 Task: open an excel sheet and write heading  Financial WizardAdd Categories in a column and its values below  'Income, Income, Income, Expenses, Expenses, Expenses, Expenses, Expenses, Savings, Savings, Investments, Investments, Debt, Debt & Debt. 'Add Descriptions in next column and its values below  Salary, Freelance Work, Rental Income, Housing, Transportation, Groceries, Utilities, Entertainment, Emergency Fund, Retirement, Stocks, Mutual Funds, Credit Card 1, Credit Card 2 & Student Loan. Add Amount in next column and its values below  $5,000, $1,200, $500, $1,200, $300, $400, $200, $150, $500, $1,000, $500, $300, $200, $100 & $300. Save page Excel Workbook Log Sheet Spreadsheet
Action: Mouse moved to (34, 105)
Screenshot: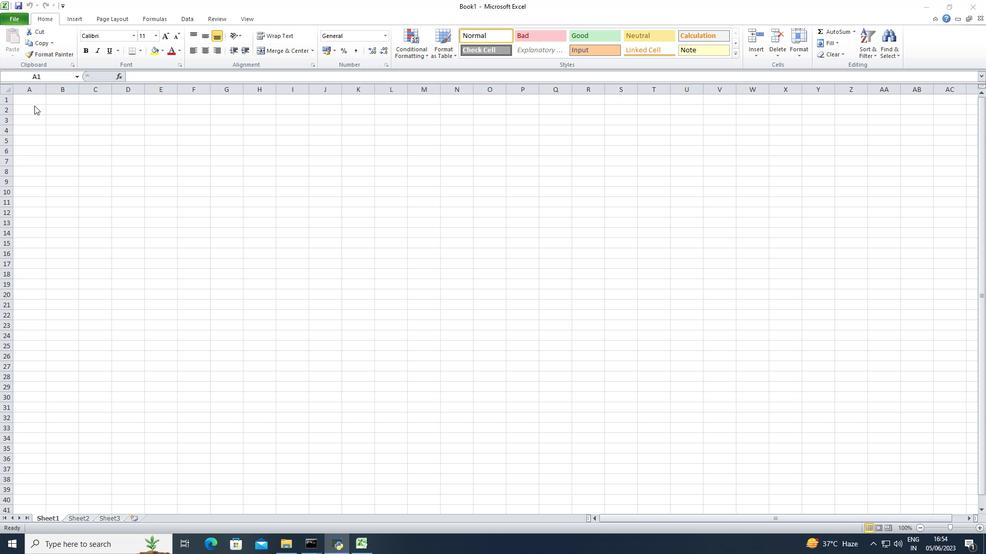 
Action: Mouse pressed left at (34, 105)
Screenshot: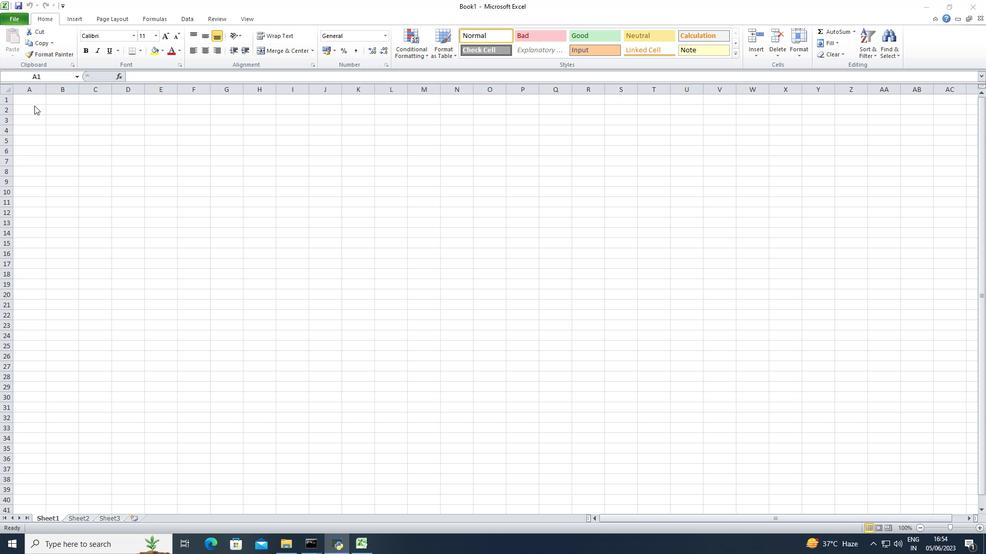 
Action: Key pressed <Key.shift>Financial<Key.space><Key.shift>Wizard
Screenshot: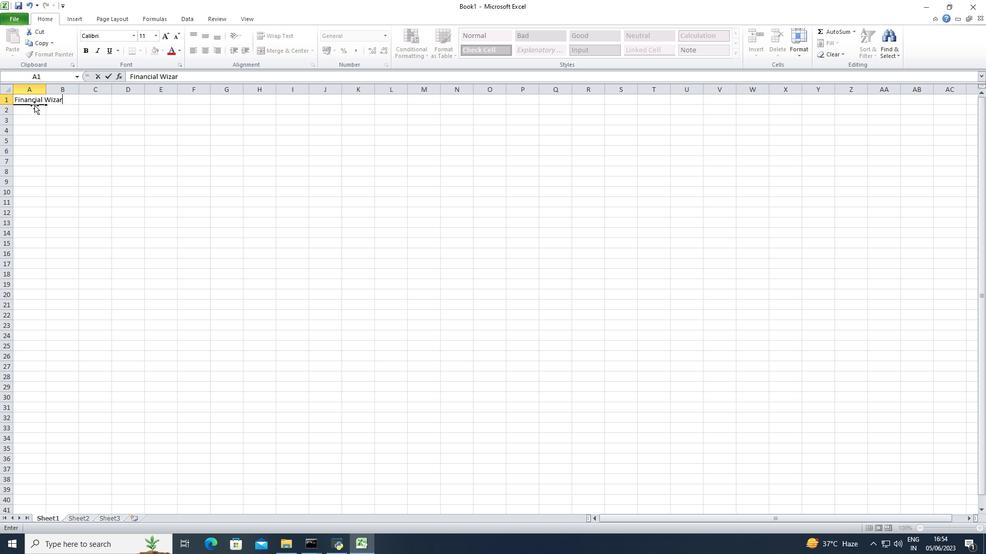 
Action: Mouse moved to (33, 120)
Screenshot: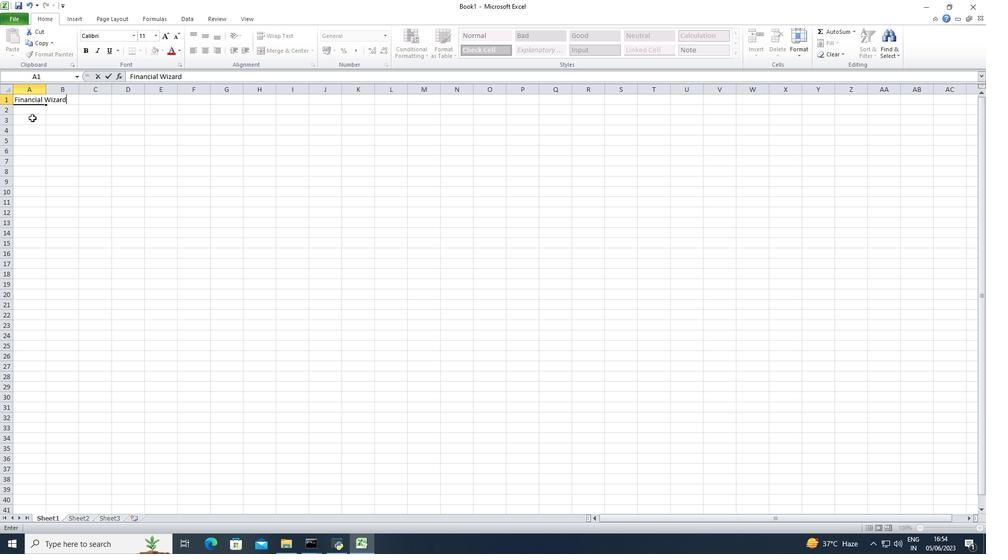
Action: Mouse pressed left at (33, 120)
Screenshot: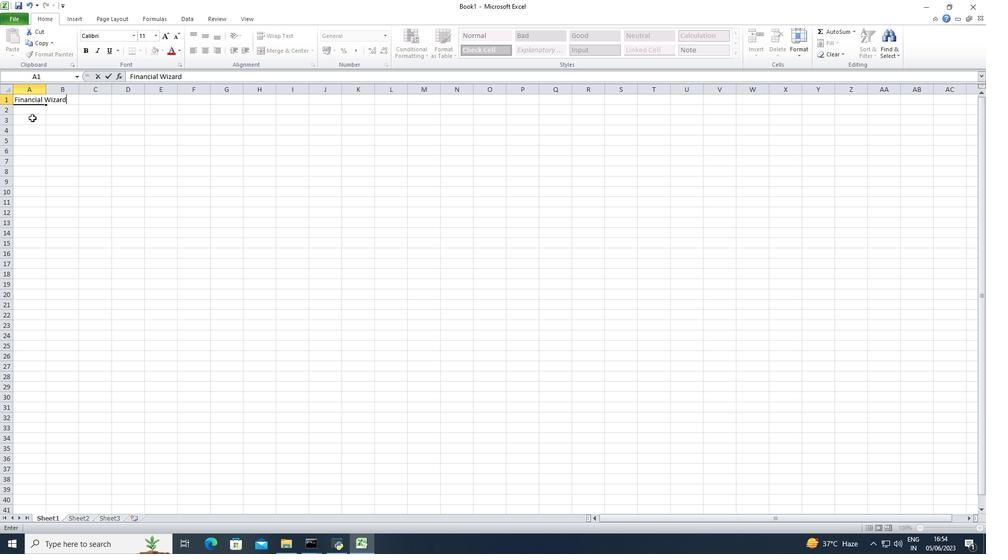 
Action: Key pressed <Key.shift>Categories<Key.down><Key.shift>Income<Key.enter><Key.shift>Income<Key.enter><Key.shift>Income<Key.enter><Key.shift>Expenses<Key.enter><Key.shift>Expenses<Key.enter><Key.shift>Expenses<Key.enter><Key.shift>Expenses<Key.enter><Key.shift>Expenses<Key.enter><Key.shift>Savings<Key.enter><Key.shift>Savings<Key.enter><Key.shift>Investments<Key.enter><Key.shift>Investments<Key.enter><Key.shift>Debt<Key.enter><Key.shift>Debt<Key.enter><Key.shift>Debt<Key.enter><Key.right><Key.right><Key.up><Key.up><Key.up><Key.up><Key.up><Key.up><Key.up><Key.up><Key.up><Key.up><Key.up><Key.up><Key.up><Key.up><Key.up><Key.up><Key.shift>Desv<Key.backspace>criptions<Key.down><Key.shift><Key.shift><Key.shift><Key.shift><Key.shift><Key.shift><Key.shift><Key.shift><Key.shift>Salary<Key.down><Key.shift>Freelance<Key.space><Key.shift>Work<Key.down><Key.shift><Key.shift><Key.shift>Rental<Key.space><Key.shift>Income<Key.enter><Key.shift>Housing<Key.enter><Key.shift>Transporttion<Key.backspace><Key.backspace><Key.backspace><Key.backspace>ation<Key.enter><Key.shift>Groceries<Key.enter><Key.shift>Utilities<Key.enter><Key.shift>Entertainment<Key.enter><Key.shift>Emergency<Key.space><Key.shift>Fund<Key.enter><Key.shift>Retirement<Key.enter><Key.shift>Sr<Key.backspace>tocks<Key.enter><Key.shift>Mutual<Key.space><Key.shift><Key.shift>Fund<Key.enter><Key.shift>Credit<Key.space><Key.shift>Card<Key.space>1<Key.enter><Key.shift>Credi<Key.space><Key.backspace>t<Key.space><Key.shift>Card<Key.space>2<Key.enter><Key.shift>Student<Key.space><Key.shift>Loan<Key.enter><Key.right><Key.right><Key.up><Key.up><Key.up><Key.up><Key.up><Key.up><Key.up><Key.up><Key.up><Key.up><Key.up><Key.up><Key.up><Key.up><Key.up><Key.up><Key.shift>Amount<Key.enter>5000<Key.down>1200<Key.down>500<Key.down>1200<Key.down>300<Key.down>400<Key.down>200<Key.down>150<Key.down>500<Key.down>1000<Key.down>500<Key.down>300<Key.down>200<Key.down>100<Key.down>300<Key.down>
Screenshot: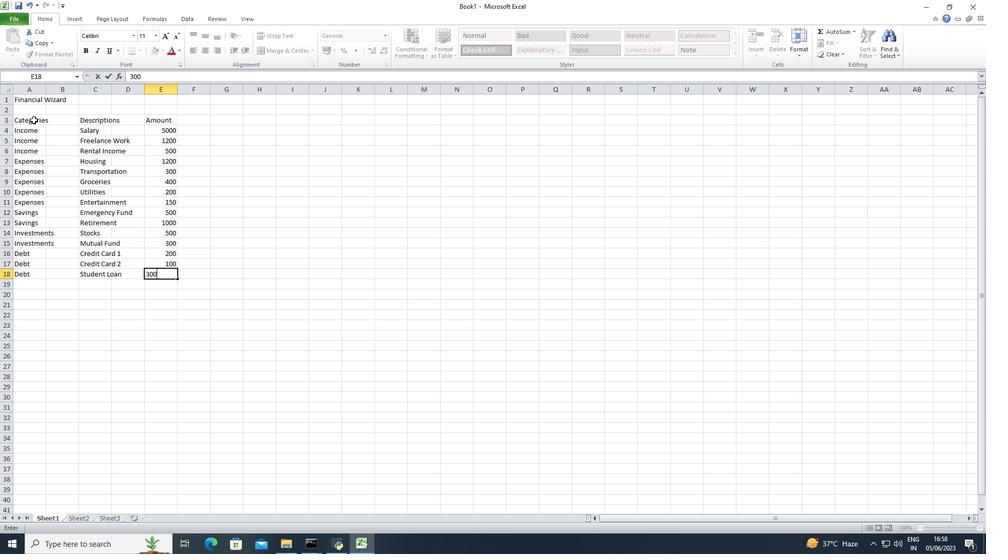 
Action: Mouse moved to (148, 129)
Screenshot: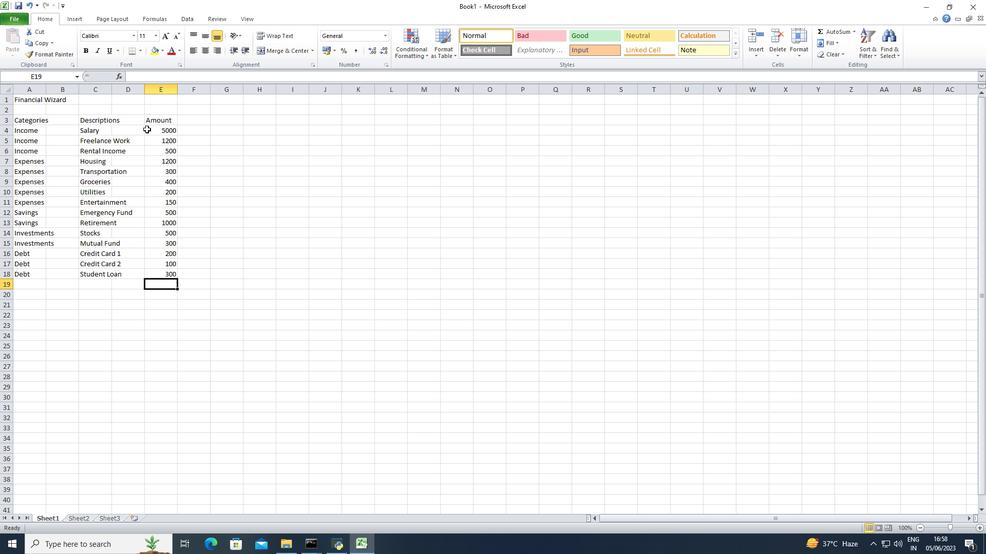 
Action: Mouse pressed left at (148, 129)
Screenshot: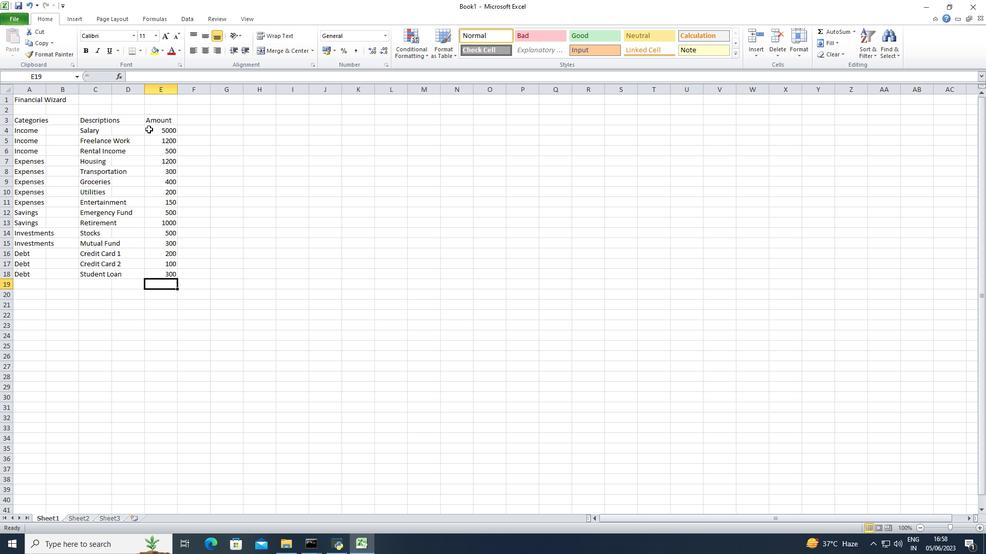 
Action: Mouse moved to (386, 35)
Screenshot: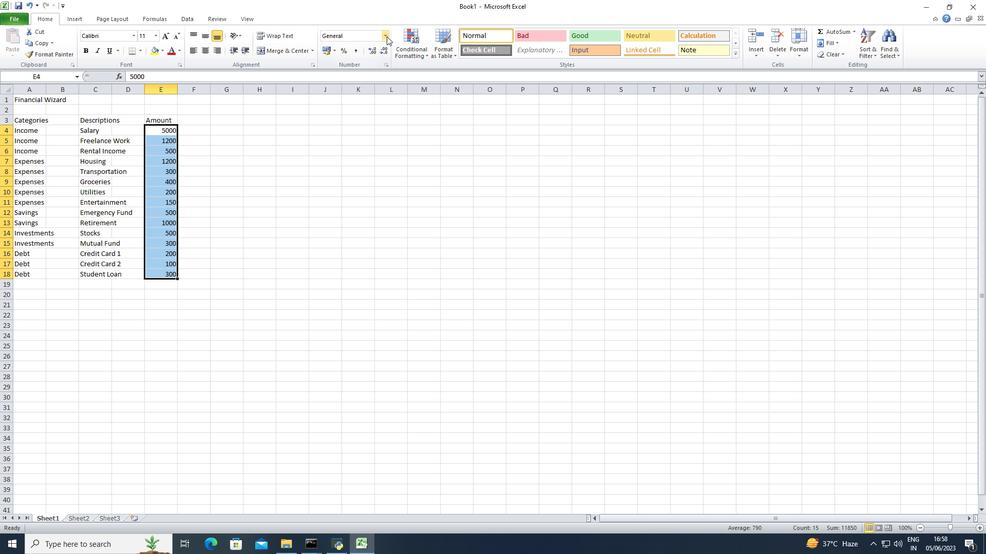 
Action: Mouse pressed left at (386, 35)
Screenshot: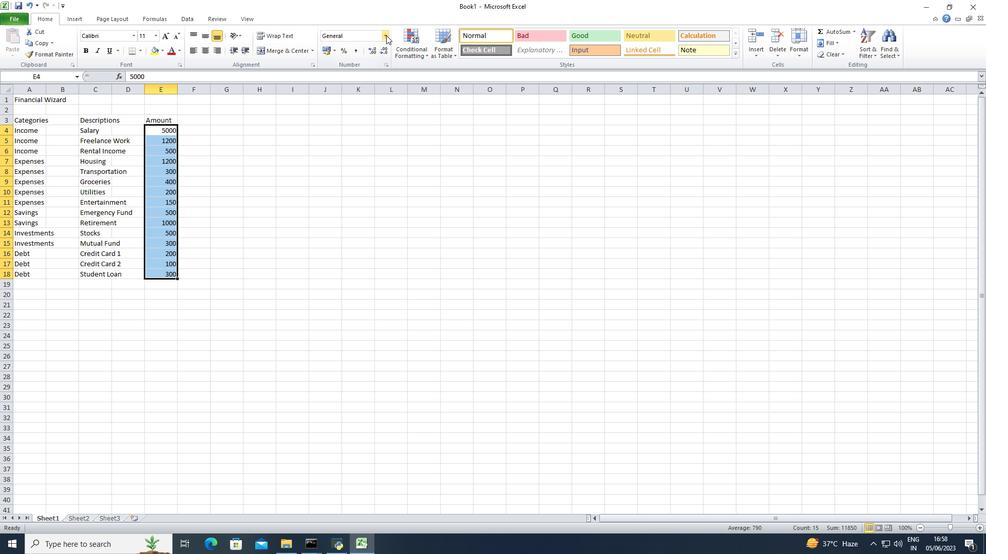 
Action: Mouse moved to (379, 298)
Screenshot: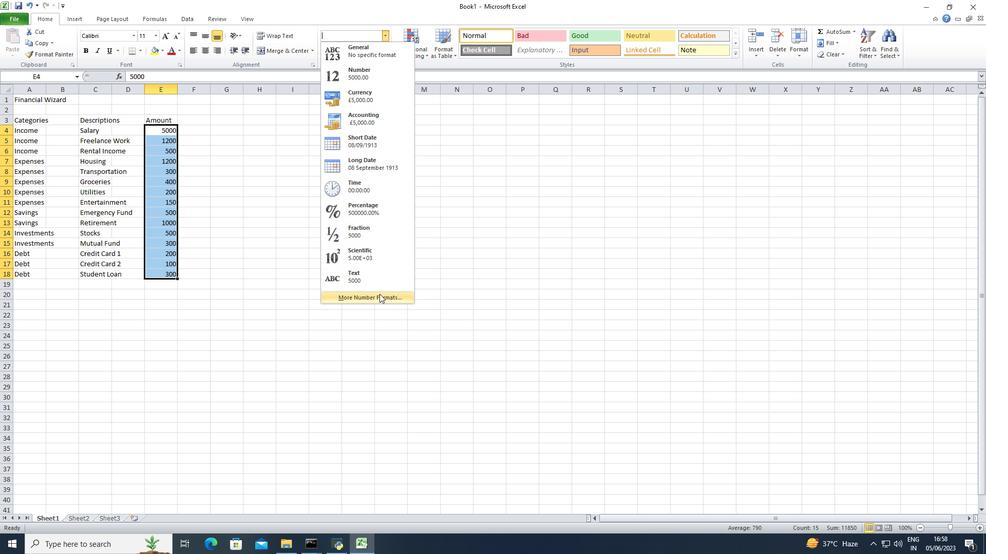 
Action: Mouse pressed left at (379, 298)
Screenshot: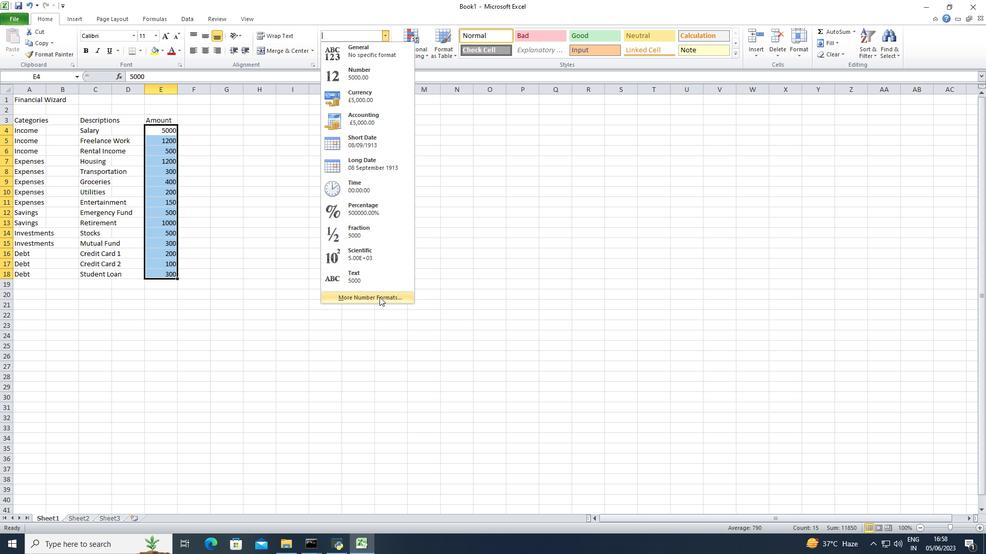 
Action: Mouse moved to (162, 192)
Screenshot: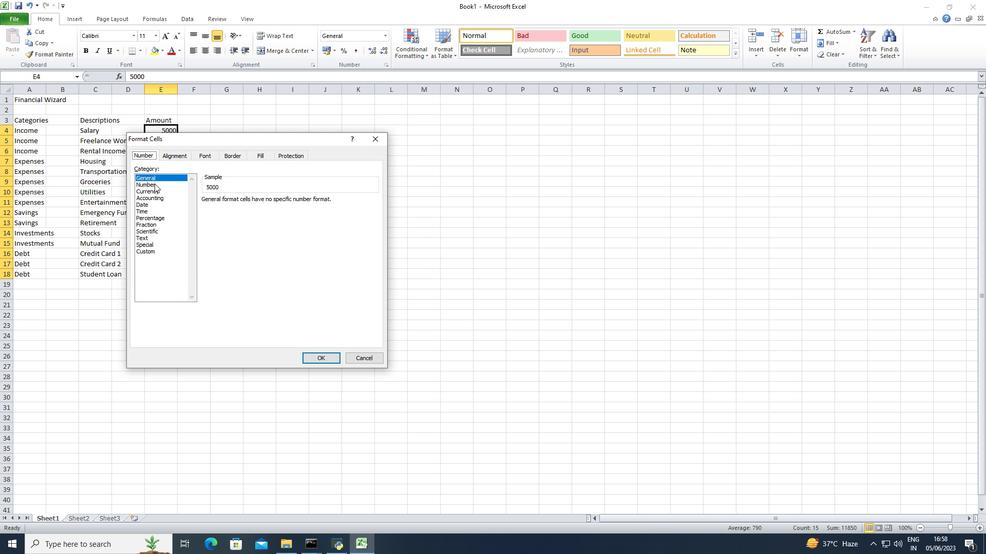 
Action: Mouse pressed left at (162, 192)
Screenshot: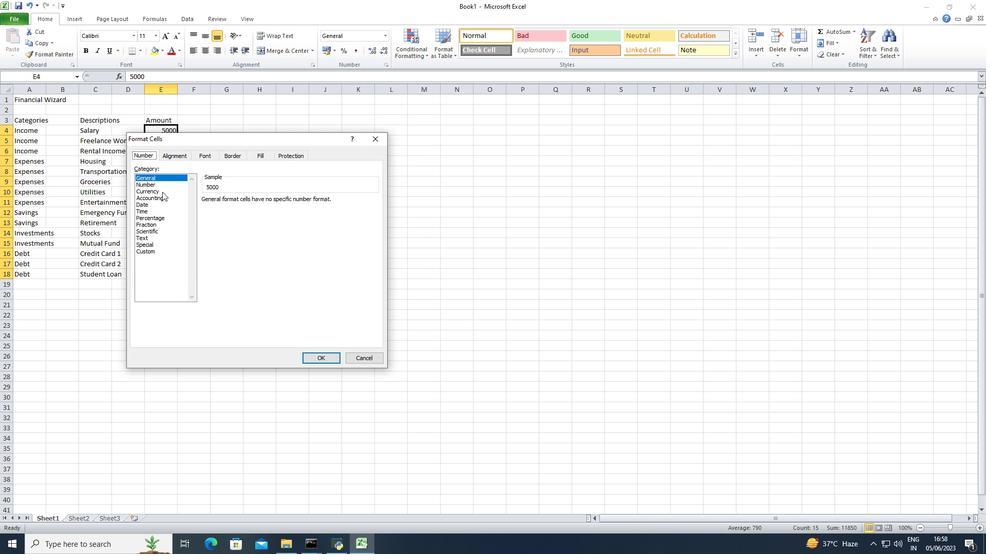 
Action: Mouse moved to (267, 201)
Screenshot: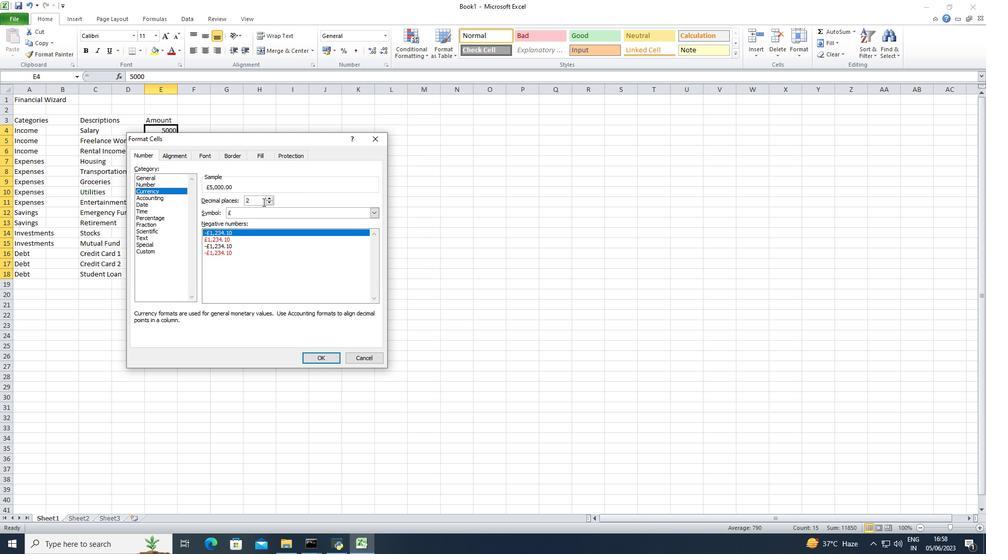 
Action: Mouse pressed left at (267, 201)
Screenshot: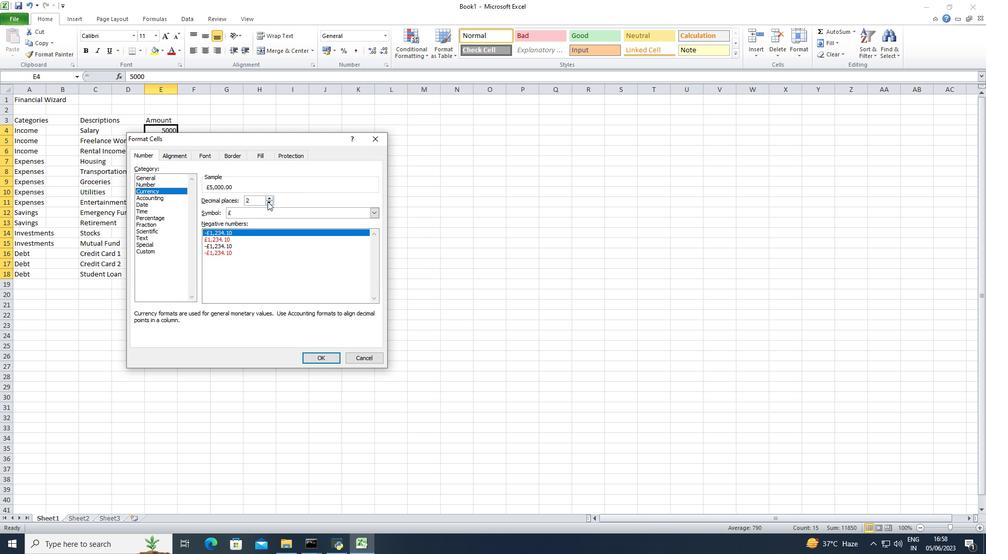 
Action: Mouse pressed left at (267, 201)
Screenshot: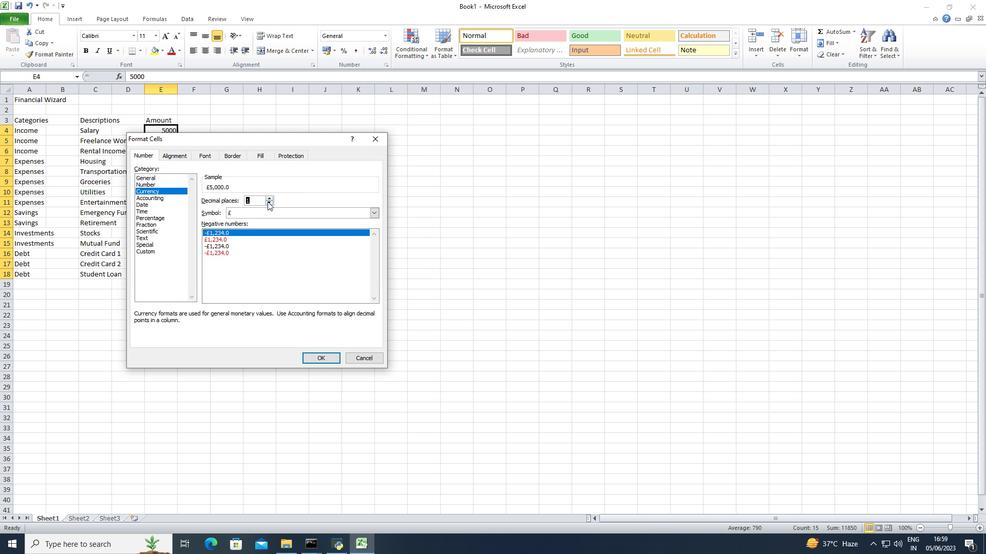 
Action: Mouse moved to (268, 212)
Screenshot: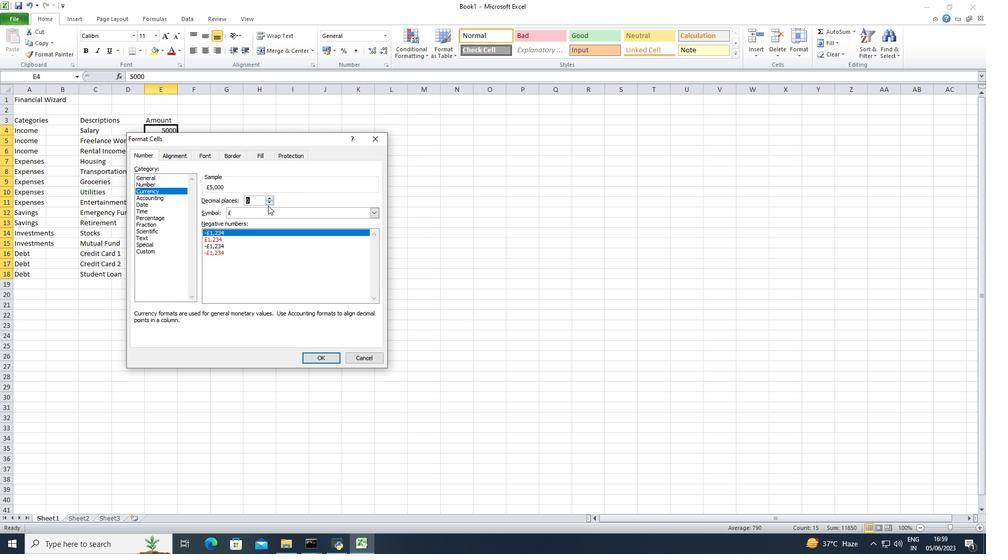 
Action: Mouse pressed left at (268, 212)
Screenshot: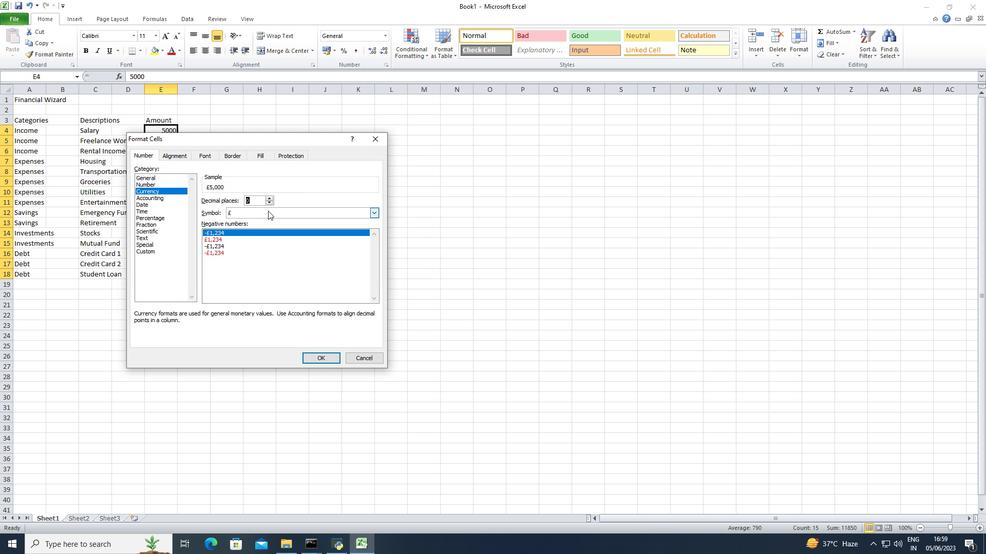 
Action: Mouse moved to (282, 244)
Screenshot: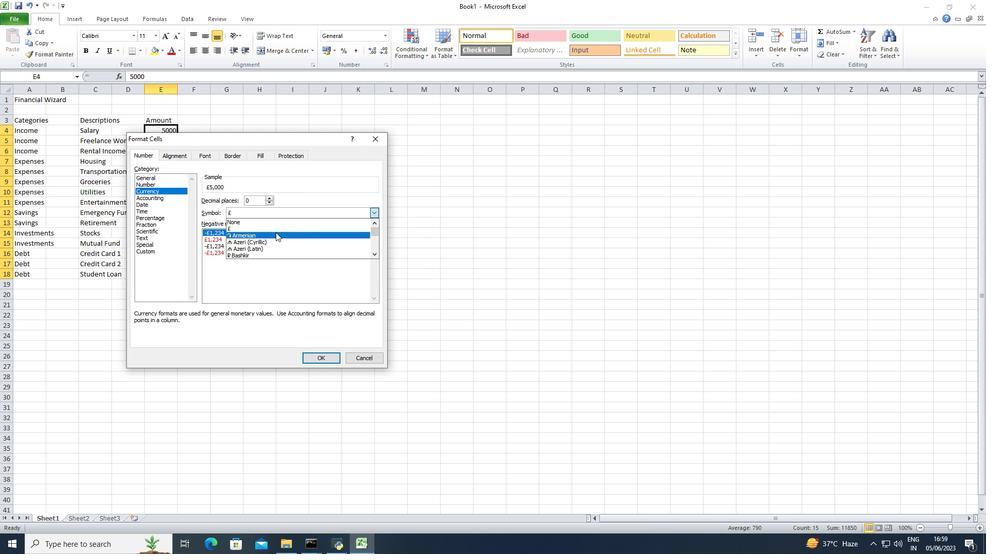 
Action: Mouse scrolled (282, 243) with delta (0, 0)
Screenshot: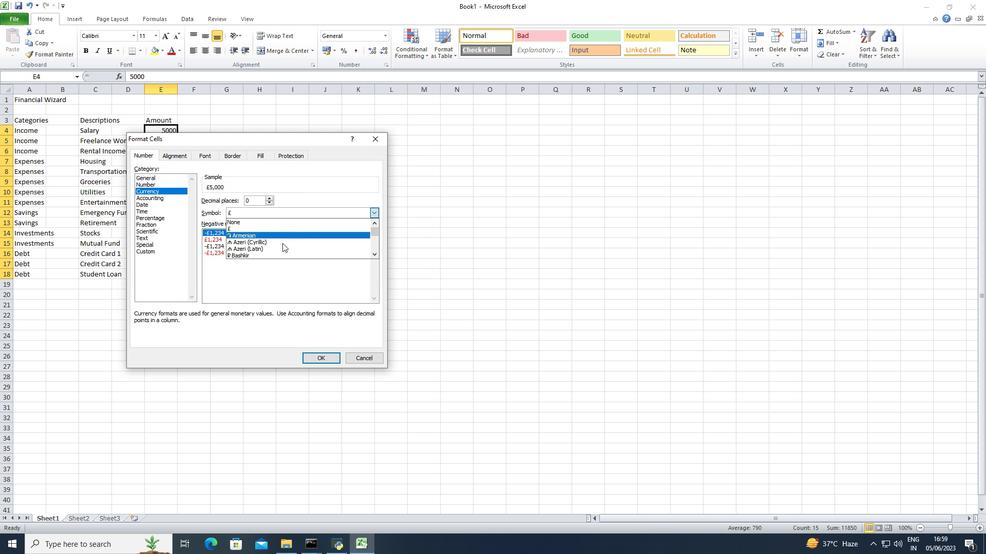 
Action: Mouse scrolled (282, 243) with delta (0, 0)
Screenshot: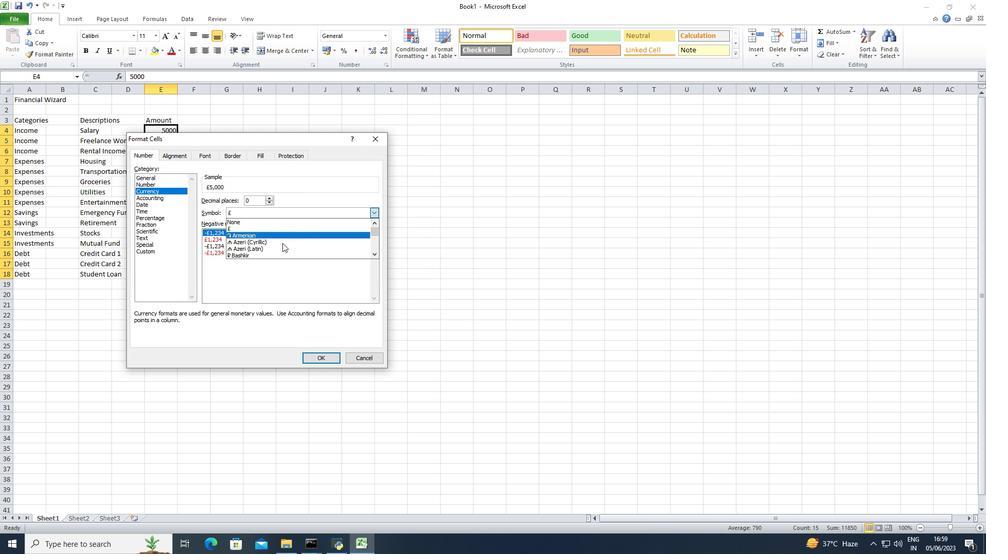 
Action: Mouse scrolled (282, 243) with delta (0, 0)
Screenshot: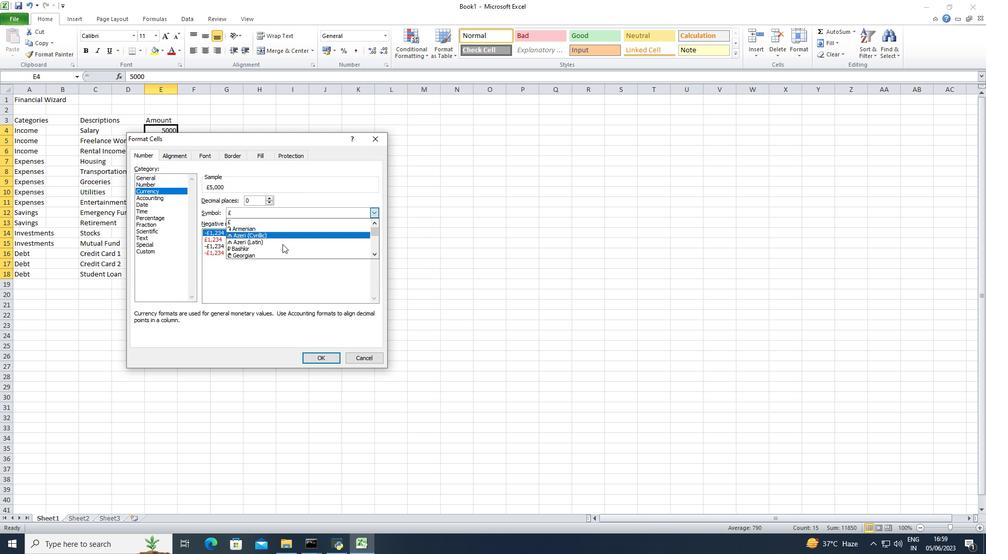 
Action: Mouse scrolled (282, 243) with delta (0, 0)
Screenshot: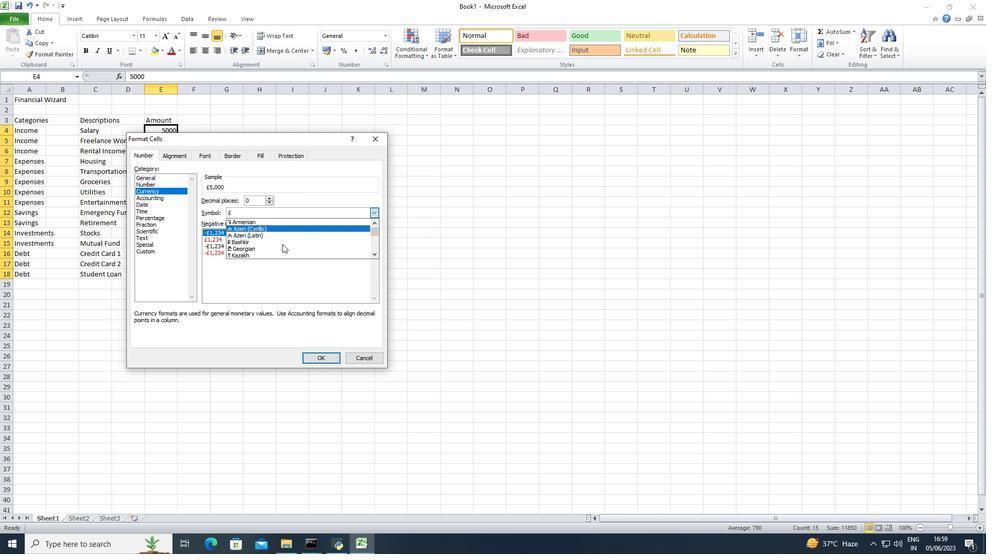 
Action: Mouse scrolled (282, 243) with delta (0, 0)
Screenshot: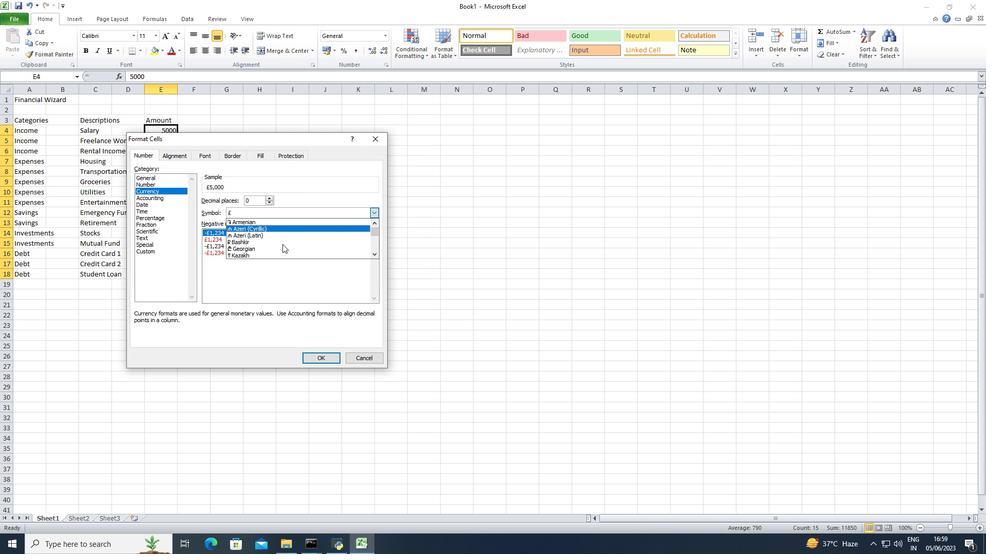 
Action: Mouse scrolled (282, 243) with delta (0, 0)
Screenshot: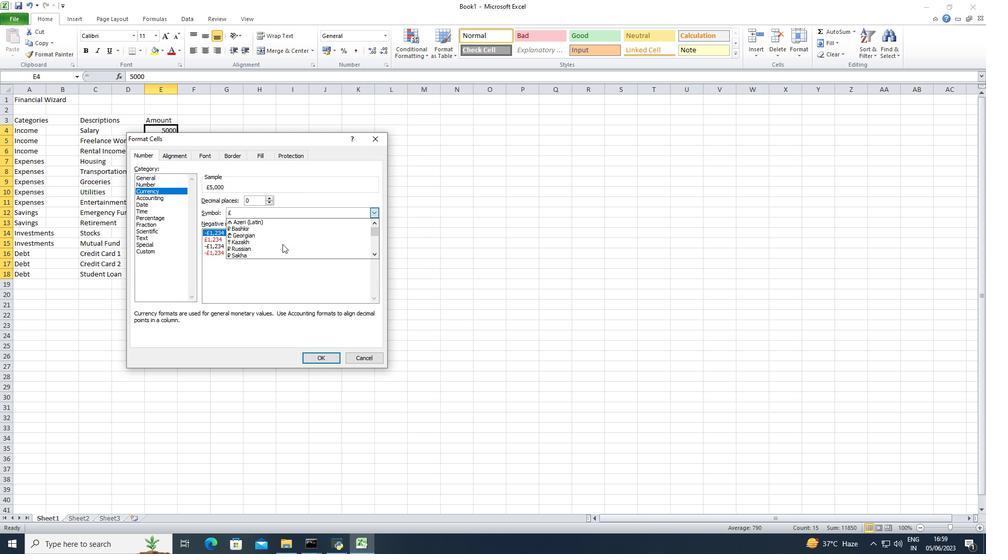 
Action: Mouse scrolled (282, 243) with delta (0, 0)
Screenshot: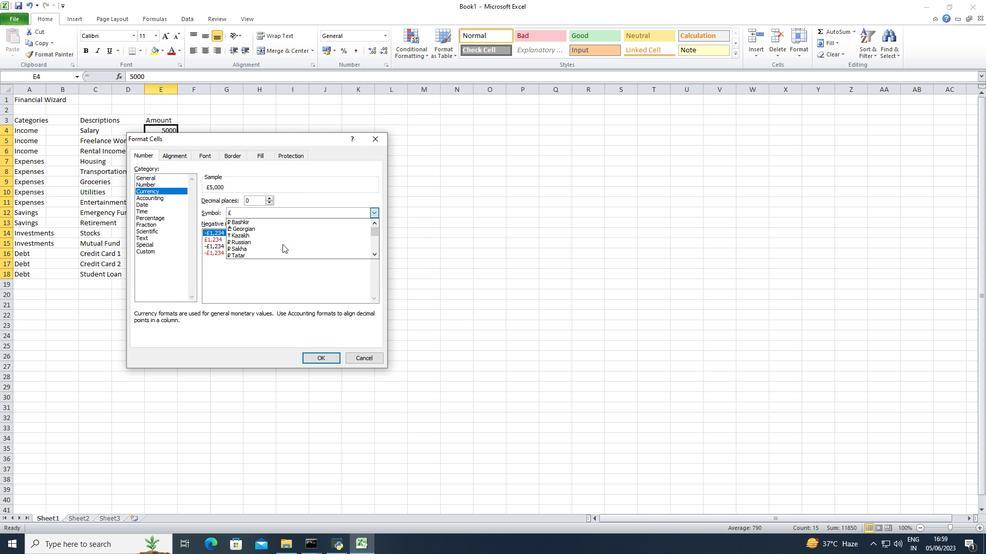 
Action: Mouse moved to (283, 242)
Screenshot: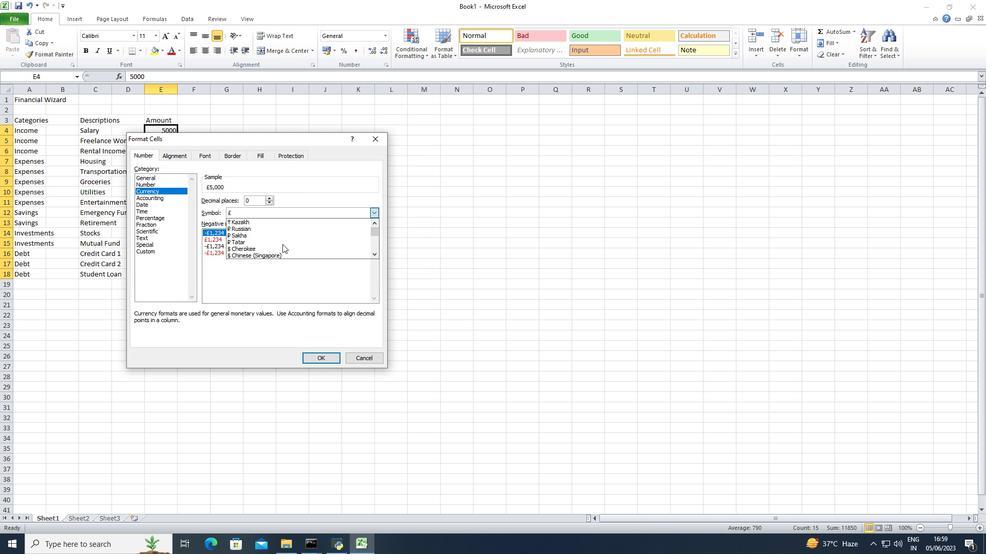 
Action: Mouse scrolled (283, 242) with delta (0, 0)
Screenshot: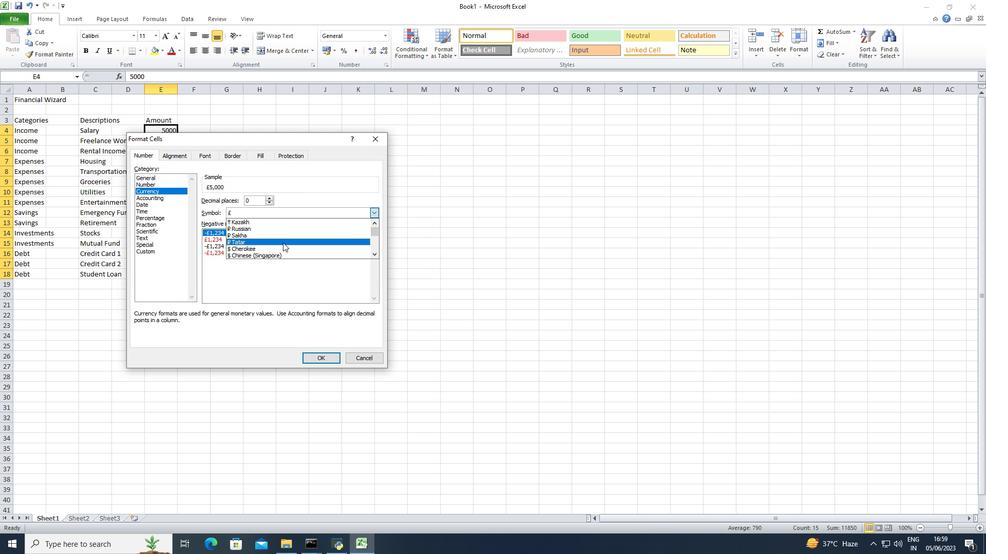 
Action: Mouse scrolled (283, 242) with delta (0, 0)
Screenshot: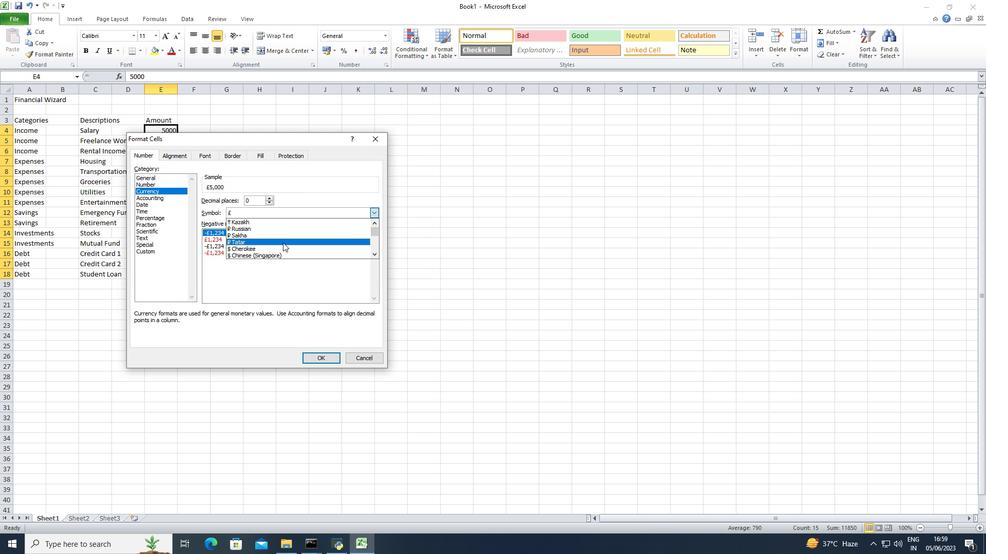 
Action: Mouse scrolled (283, 242) with delta (0, 0)
Screenshot: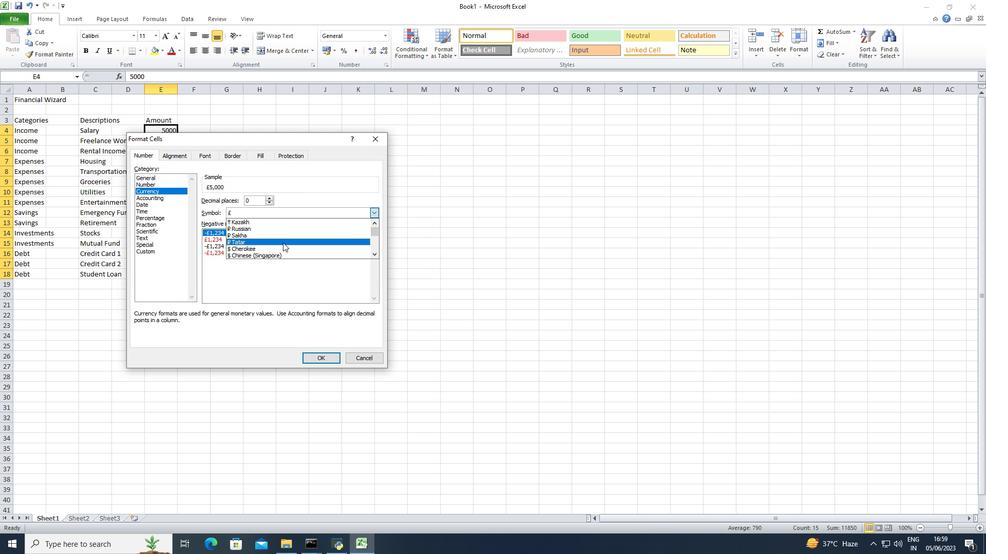 
Action: Mouse scrolled (283, 242) with delta (0, 0)
Screenshot: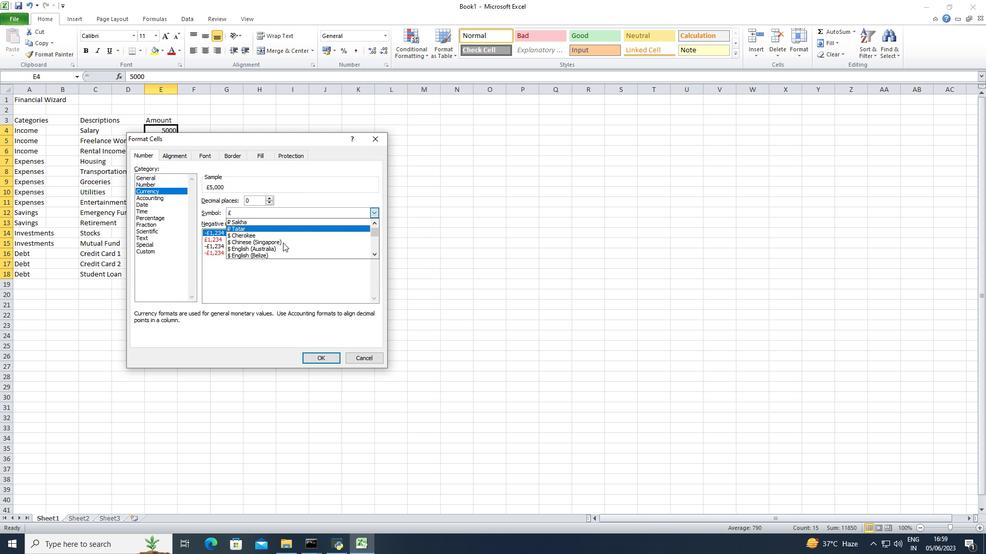 
Action: Mouse moved to (279, 232)
Screenshot: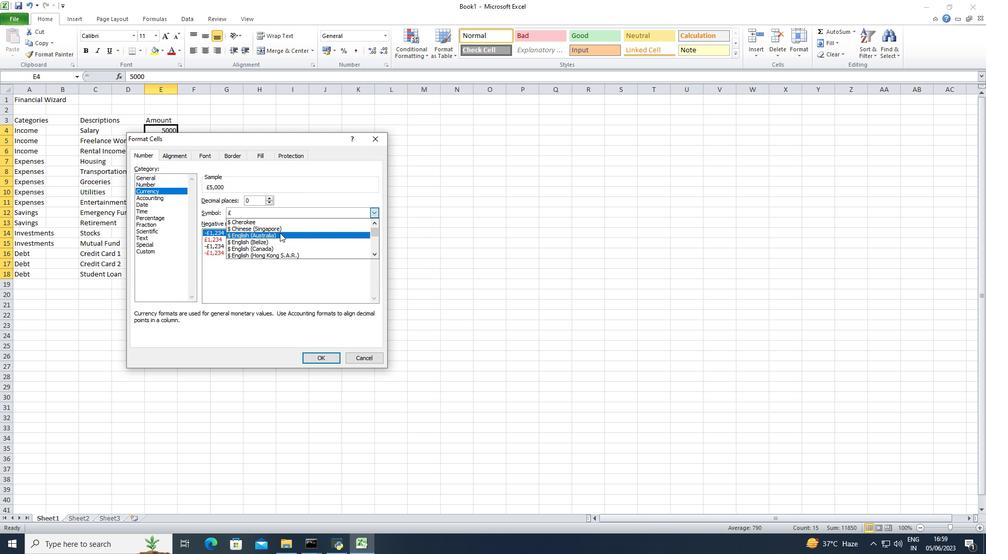 
Action: Mouse pressed left at (279, 232)
Screenshot: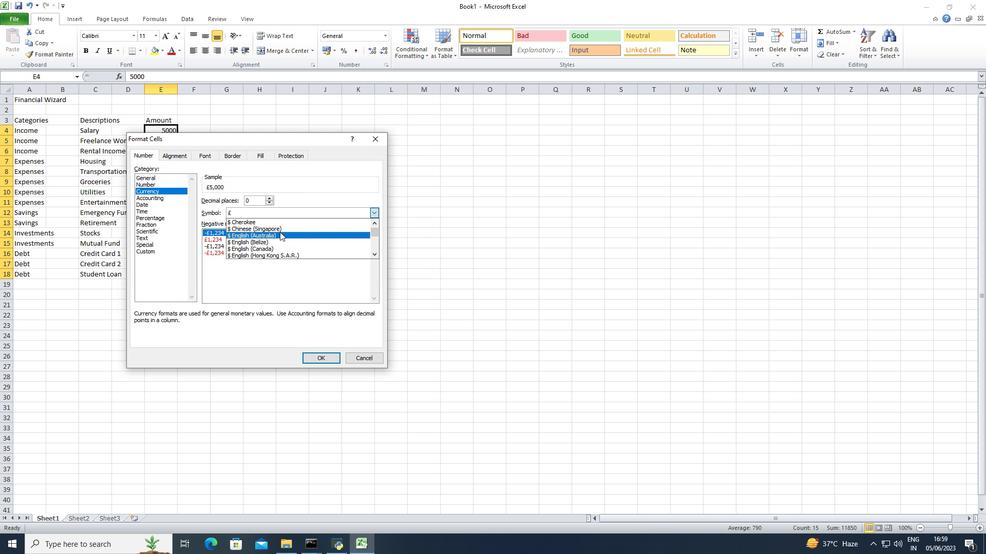 
Action: Mouse moved to (319, 357)
Screenshot: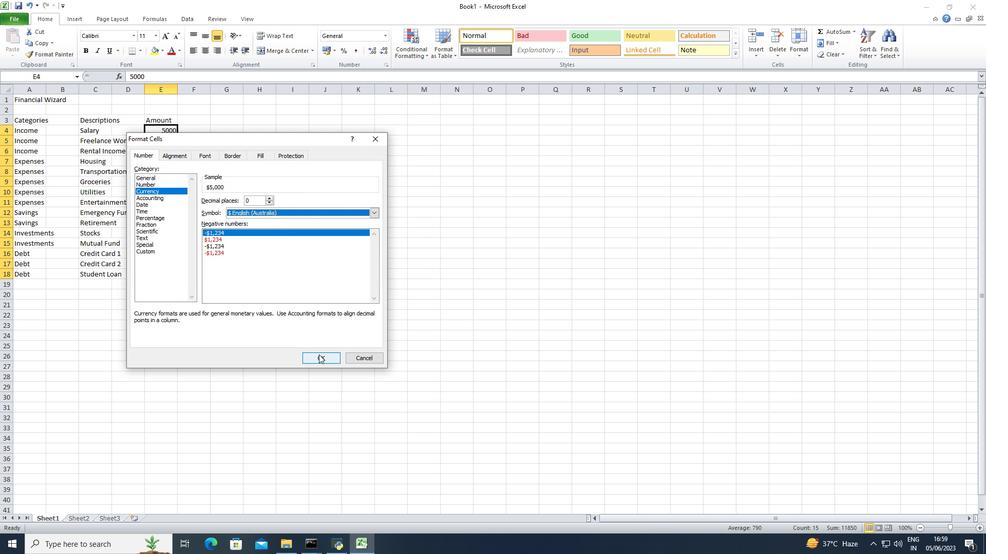 
Action: Mouse pressed left at (319, 357)
Screenshot: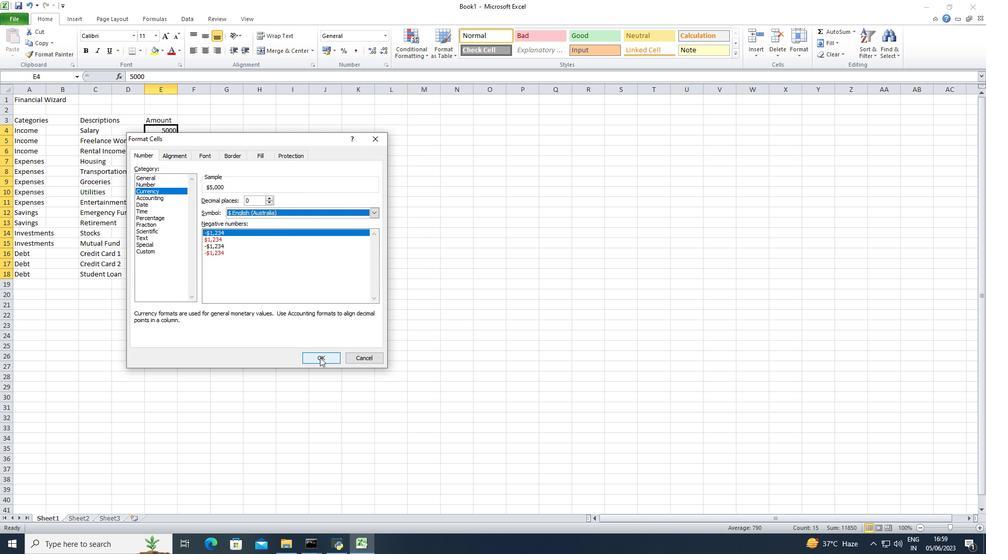 
Action: Mouse moved to (222, 118)
Screenshot: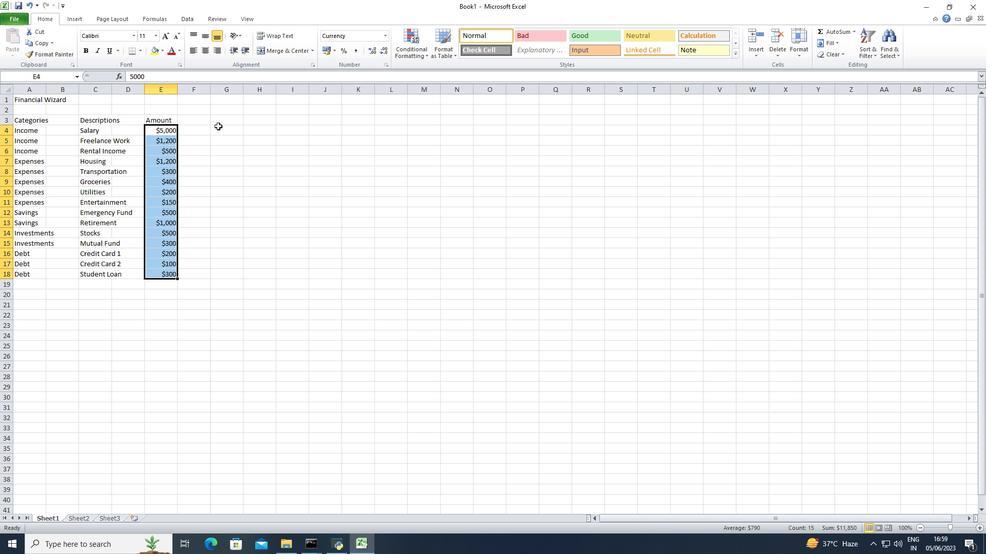 
Action: Mouse pressed left at (222, 118)
Screenshot: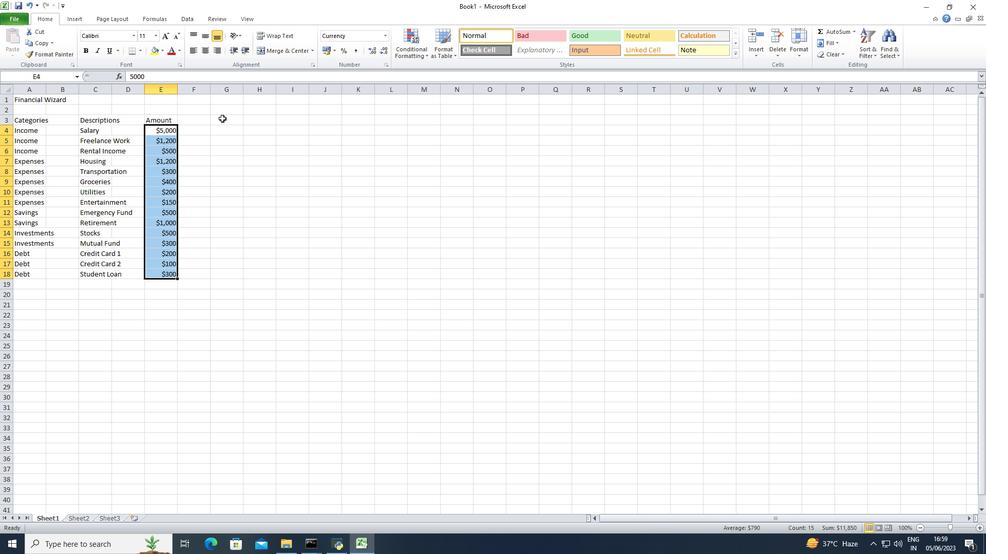 
Action: Key pressed ctrl+S<Key.shift>Excel<Key.space><Key.shift>Workbook<Key.space><Key.shift>Log<Key.space><Key.shift>Sheet<Key.space><Key.shift>Spreadsheet<Key.enter>
Screenshot: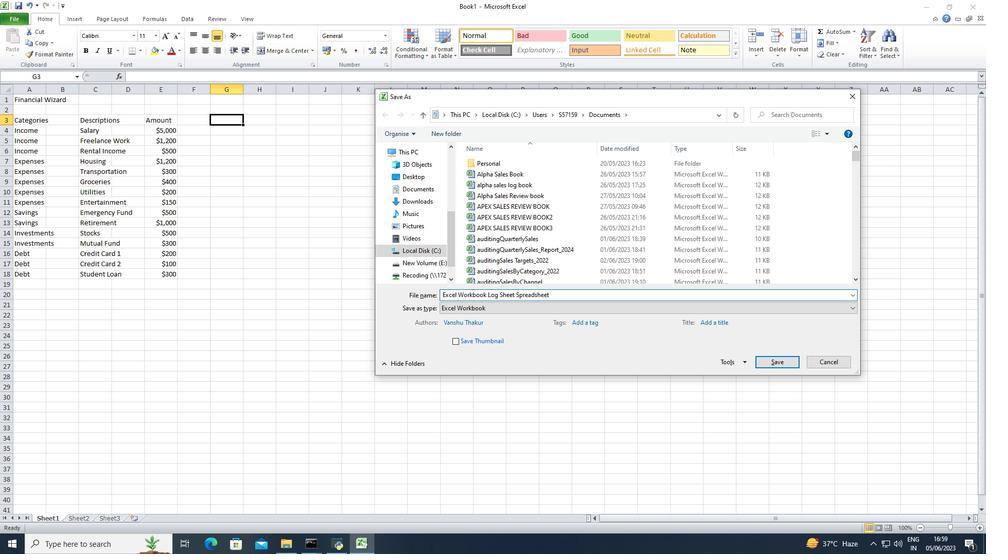 
